 Task: Create a sound effect for a laser beam using the "Tremolo" effect.
Action: Mouse moved to (78, 2)
Screenshot: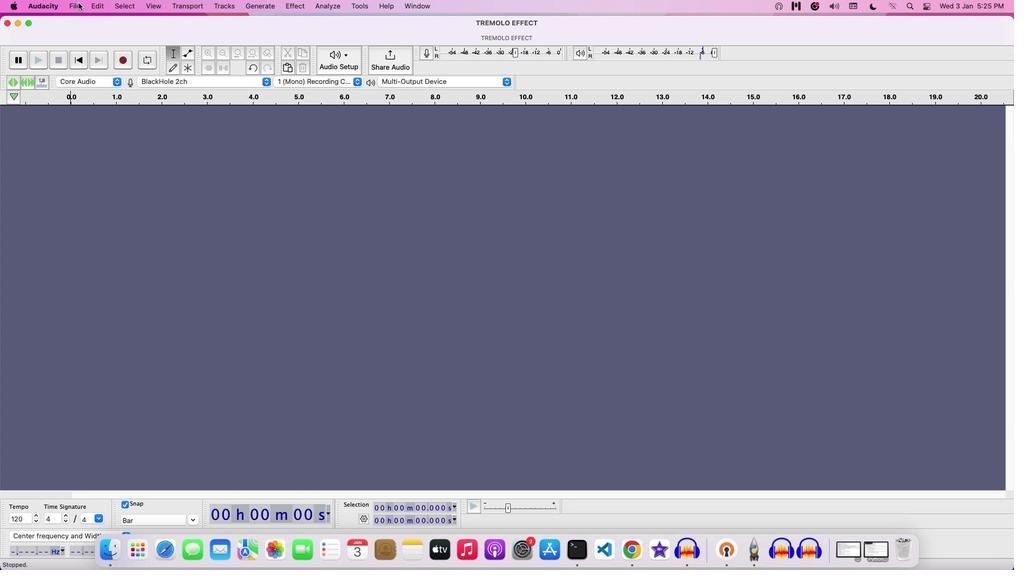 
Action: Mouse pressed left at (78, 2)
Screenshot: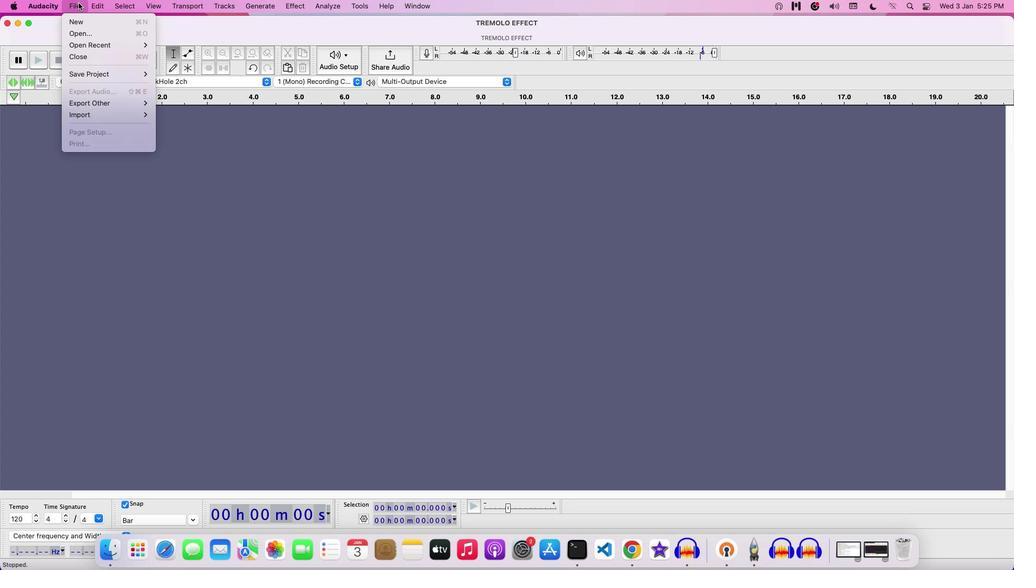 
Action: Mouse moved to (92, 36)
Screenshot: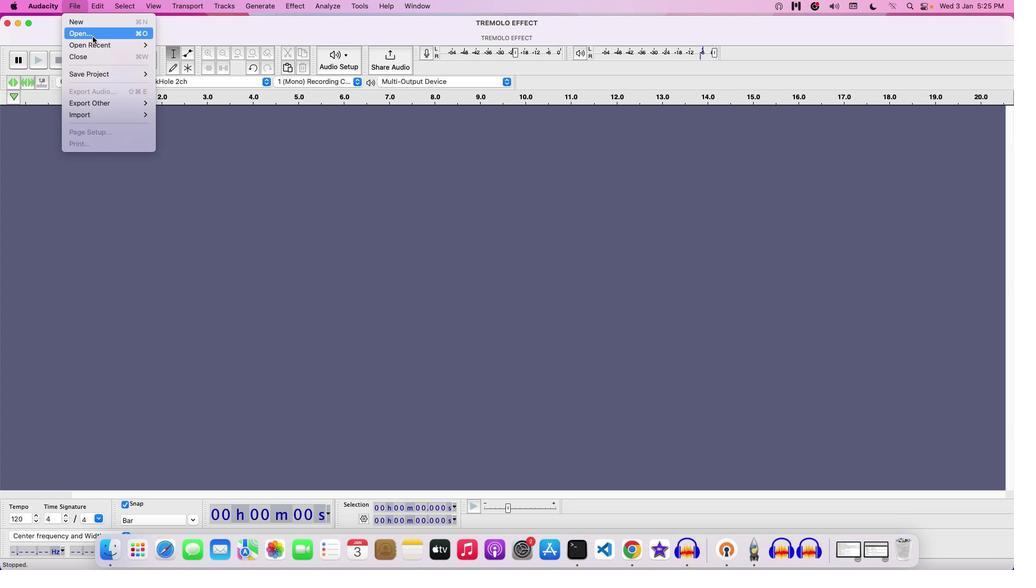 
Action: Mouse pressed left at (92, 36)
Screenshot: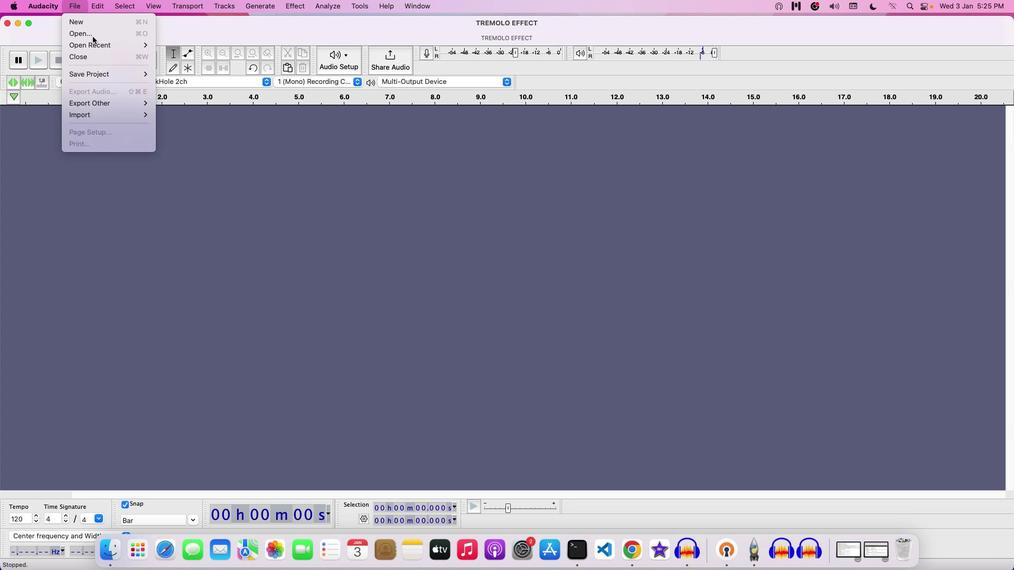 
Action: Mouse moved to (536, 115)
Screenshot: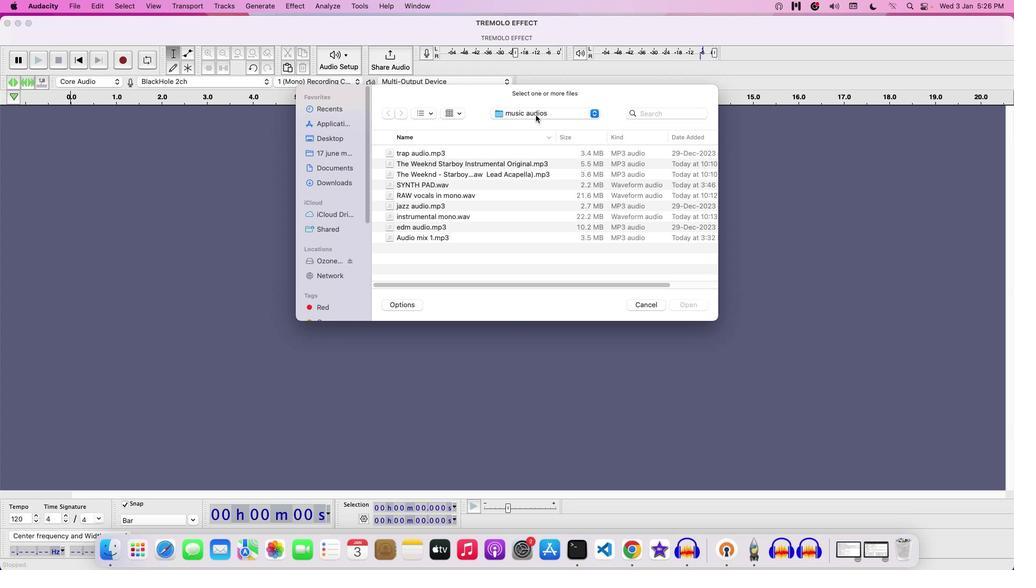 
Action: Mouse pressed left at (536, 115)
Screenshot: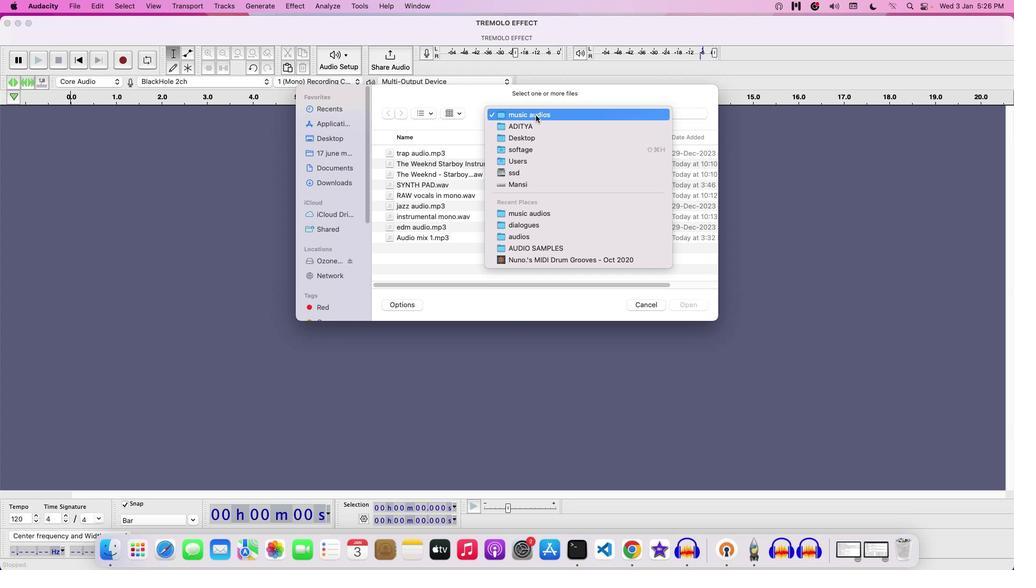 
Action: Mouse moved to (531, 125)
Screenshot: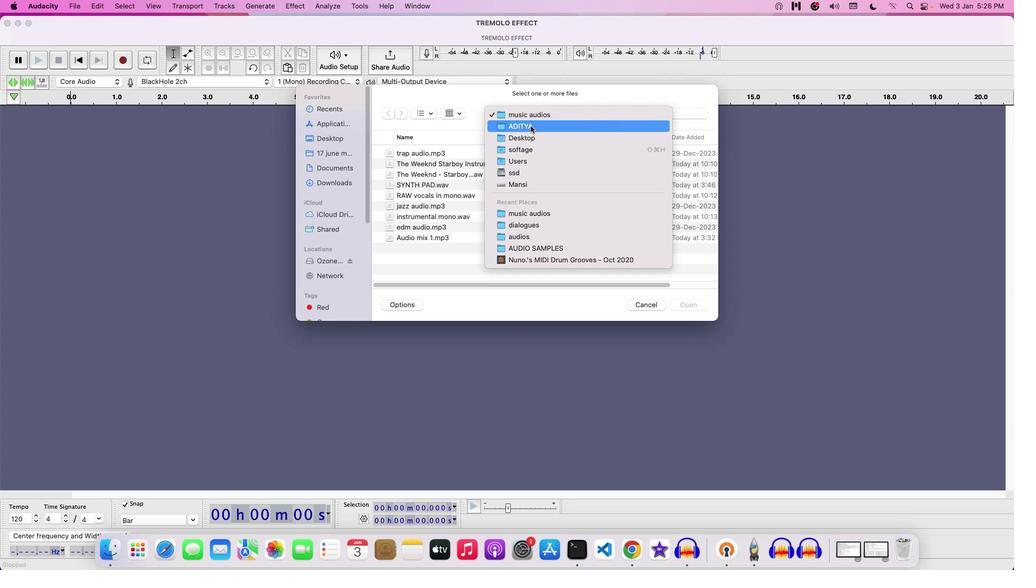 
Action: Mouse pressed left at (531, 125)
Screenshot: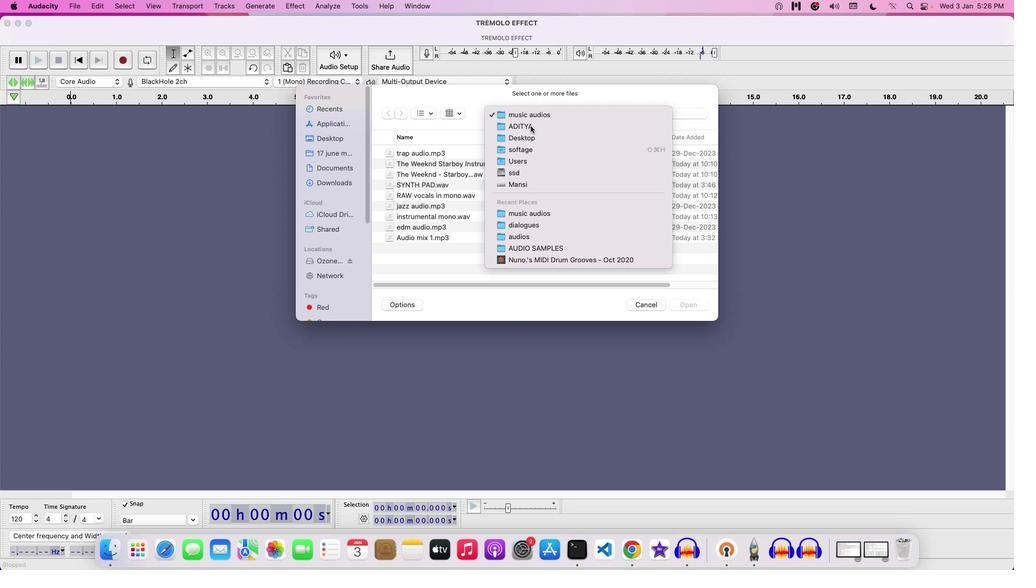 
Action: Mouse moved to (414, 270)
Screenshot: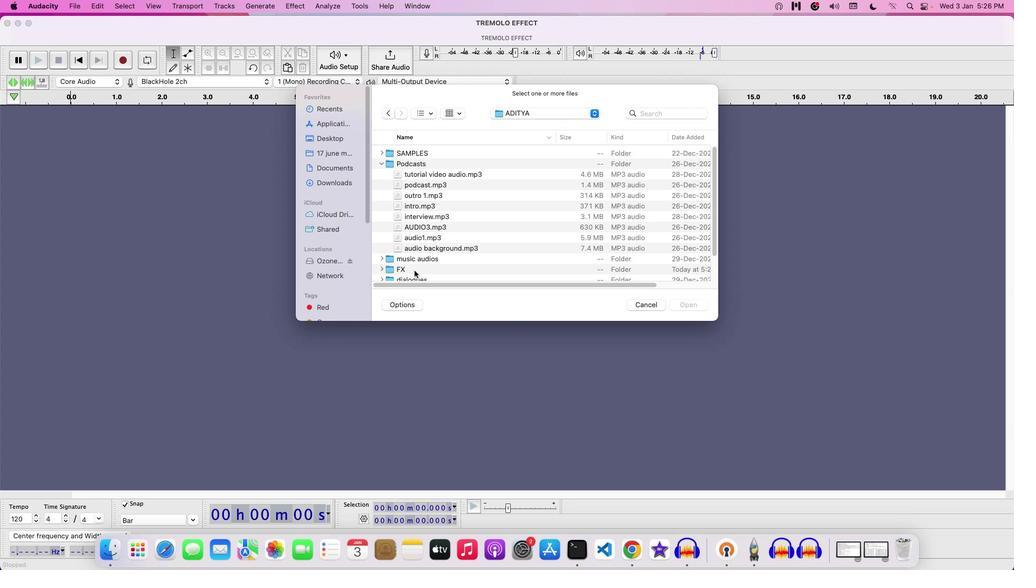 
Action: Mouse pressed left at (414, 270)
Screenshot: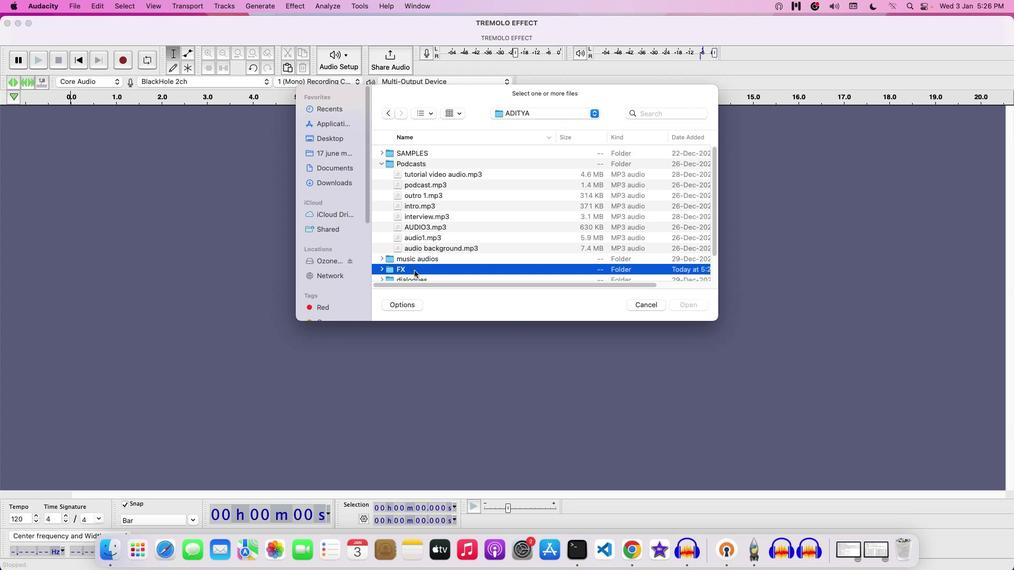 
Action: Mouse pressed left at (414, 270)
Screenshot: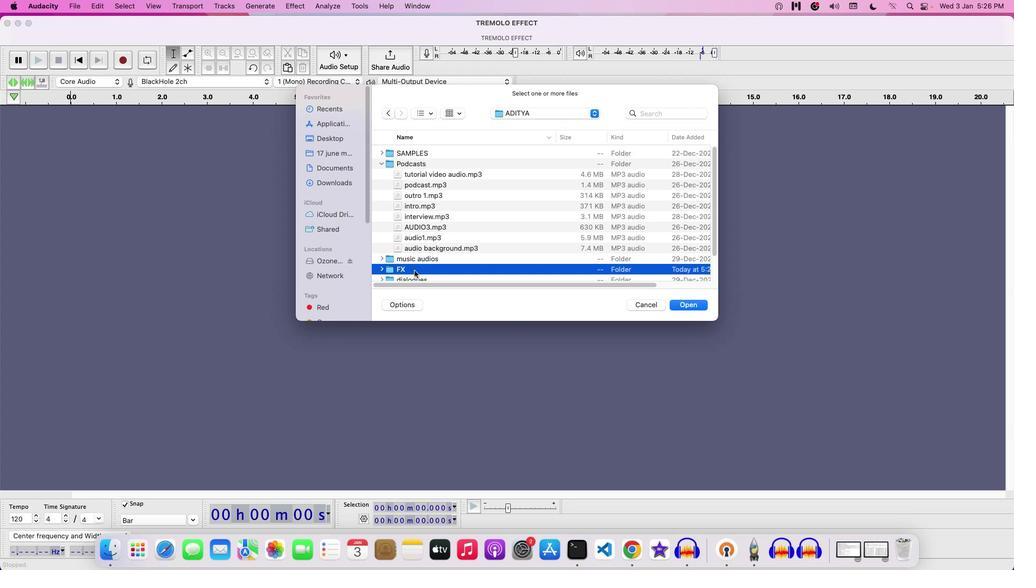 
Action: Mouse moved to (424, 154)
Screenshot: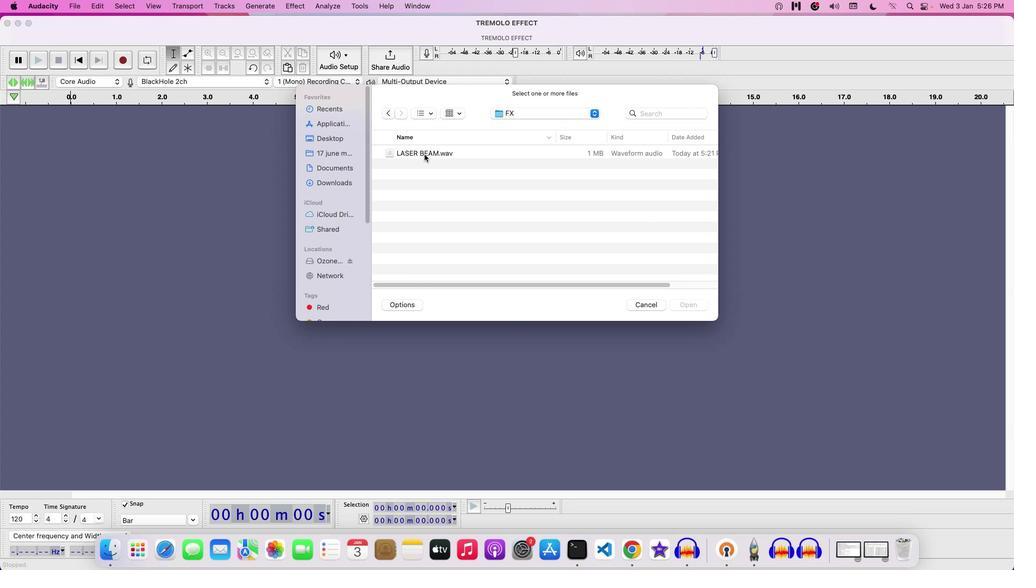 
Action: Mouse pressed left at (424, 154)
Screenshot: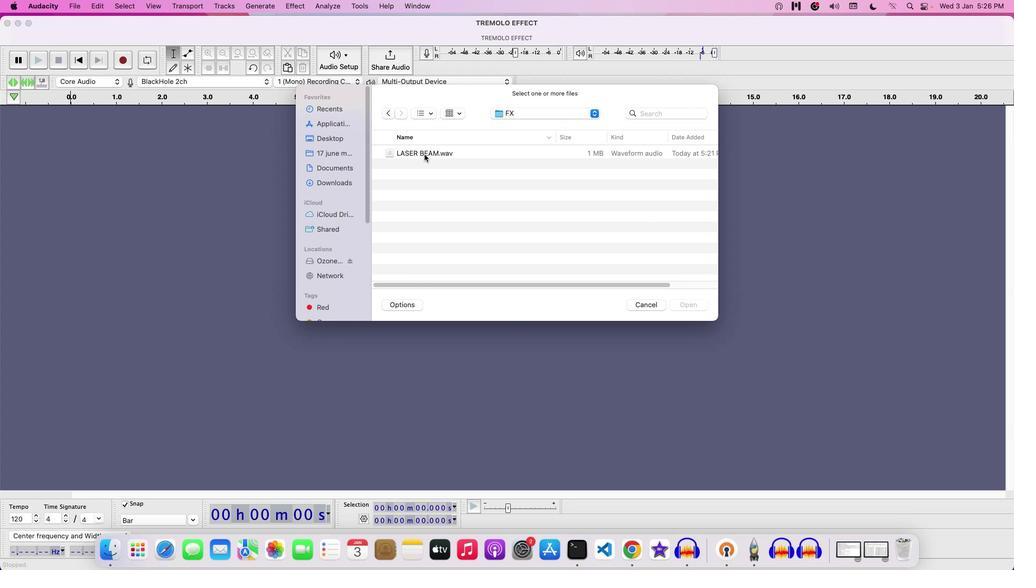 
Action: Mouse moved to (457, 150)
Screenshot: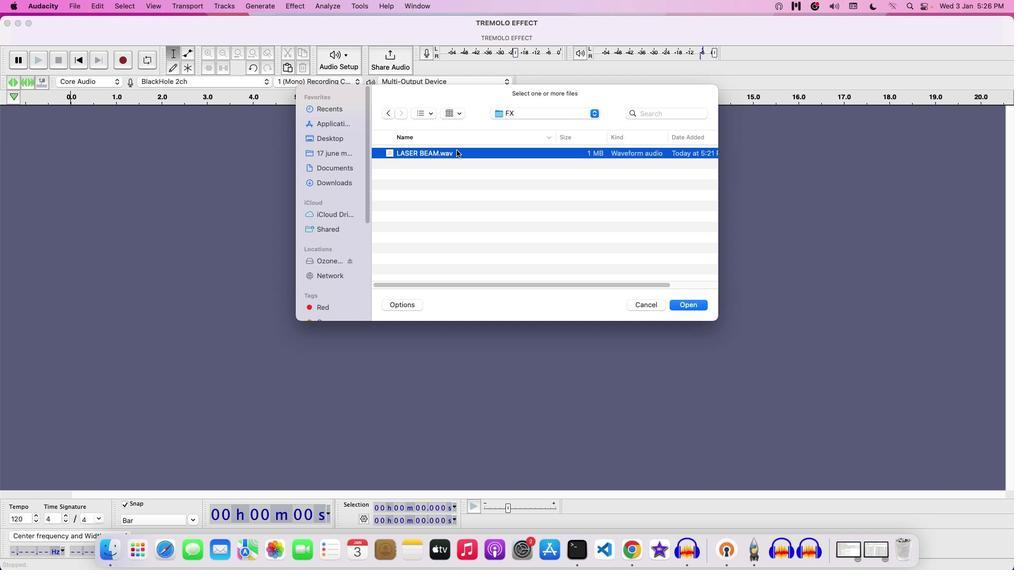 
Action: Mouse pressed left at (457, 150)
Screenshot: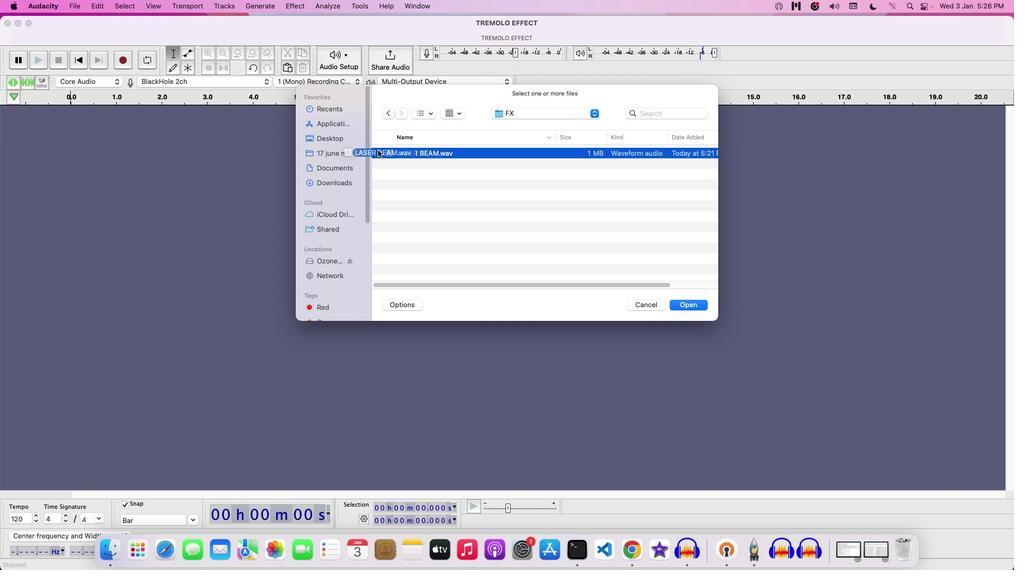 
Action: Mouse moved to (652, 305)
Screenshot: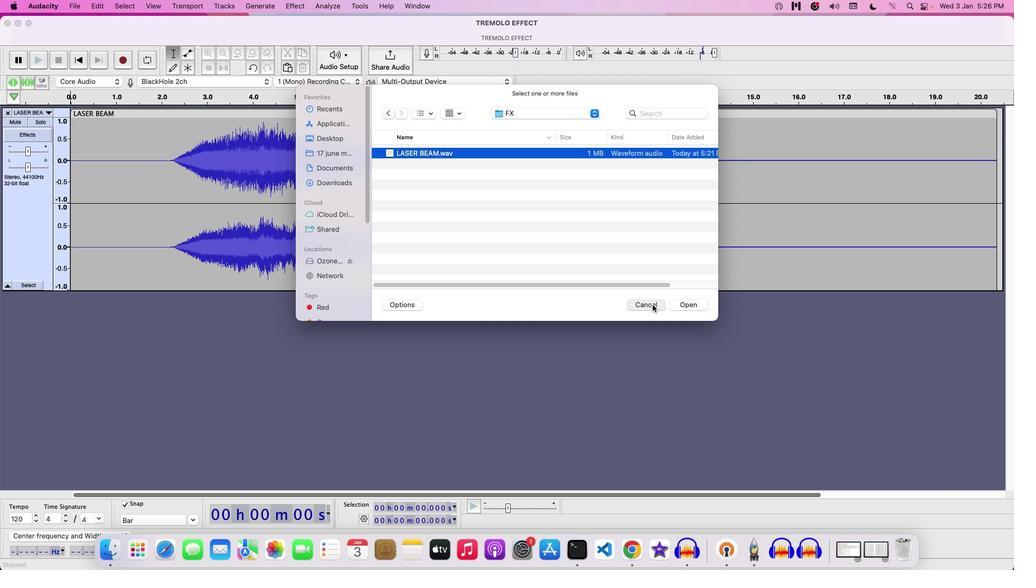 
Action: Mouse pressed left at (652, 305)
Screenshot: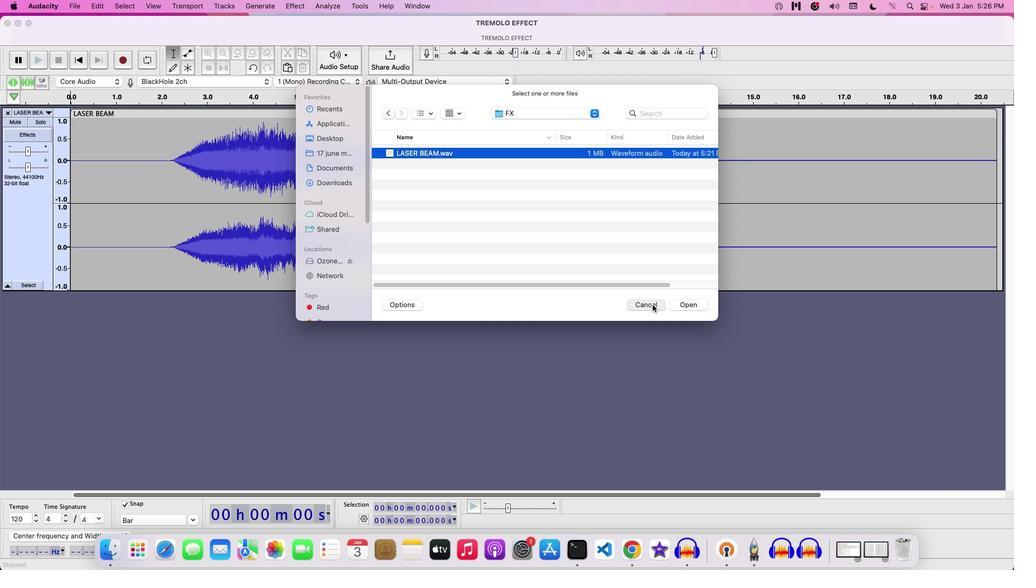 
Action: Mouse moved to (72, 127)
Screenshot: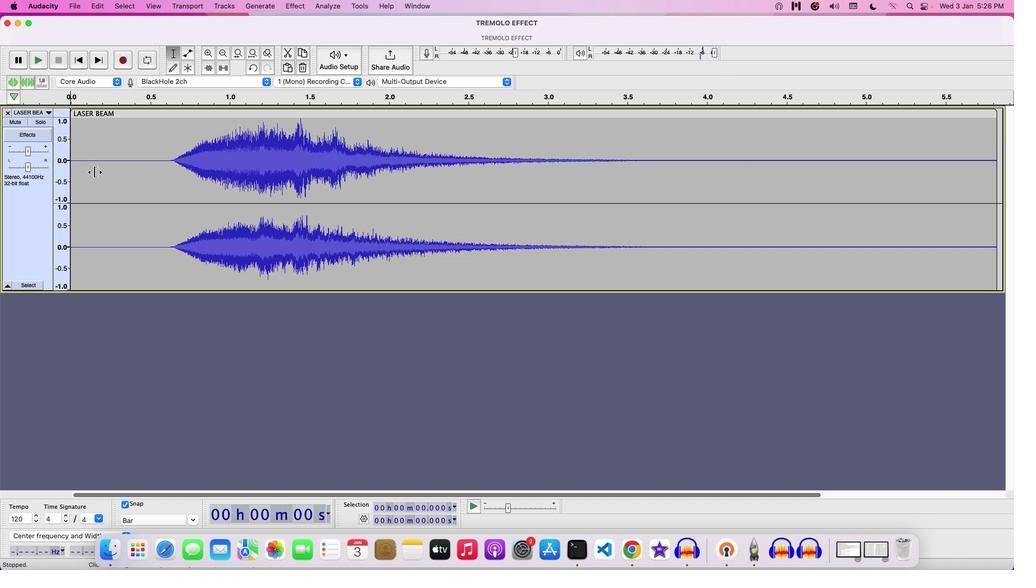 
Action: Key pressed Key.space
Screenshot: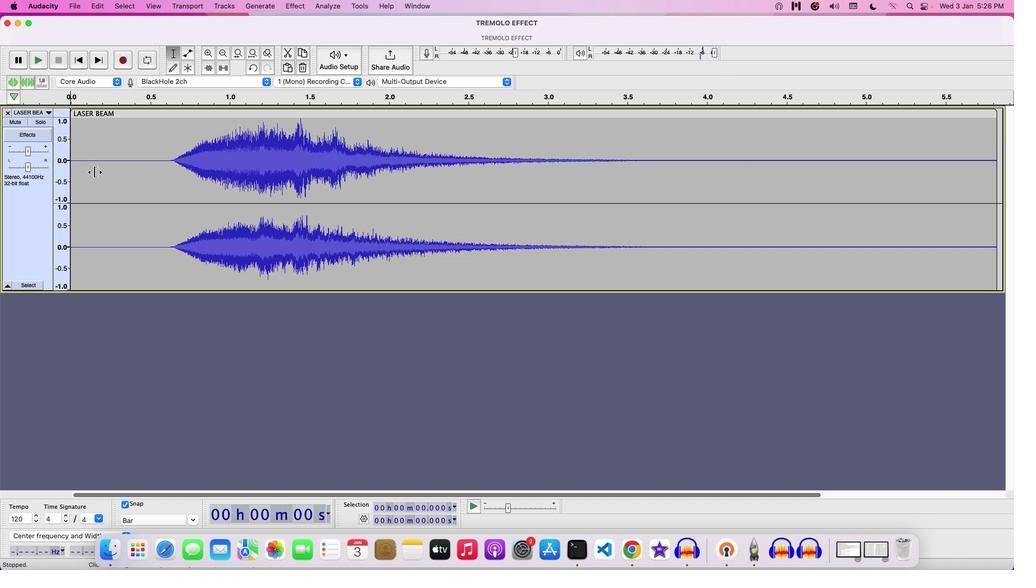 
Action: Mouse moved to (34, 208)
Screenshot: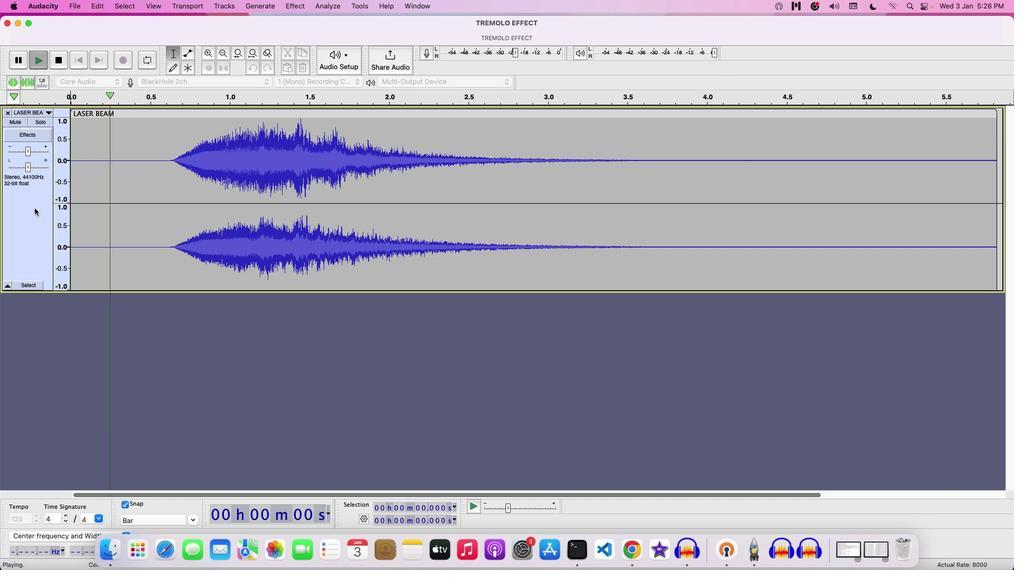 
Action: Mouse pressed left at (34, 208)
Screenshot: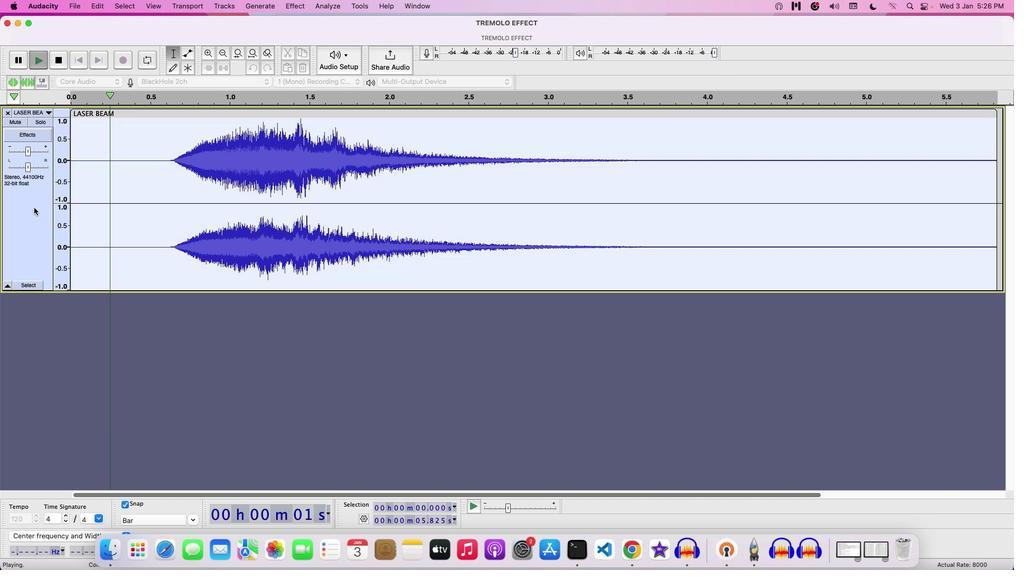 
Action: Mouse moved to (34, 207)
Screenshot: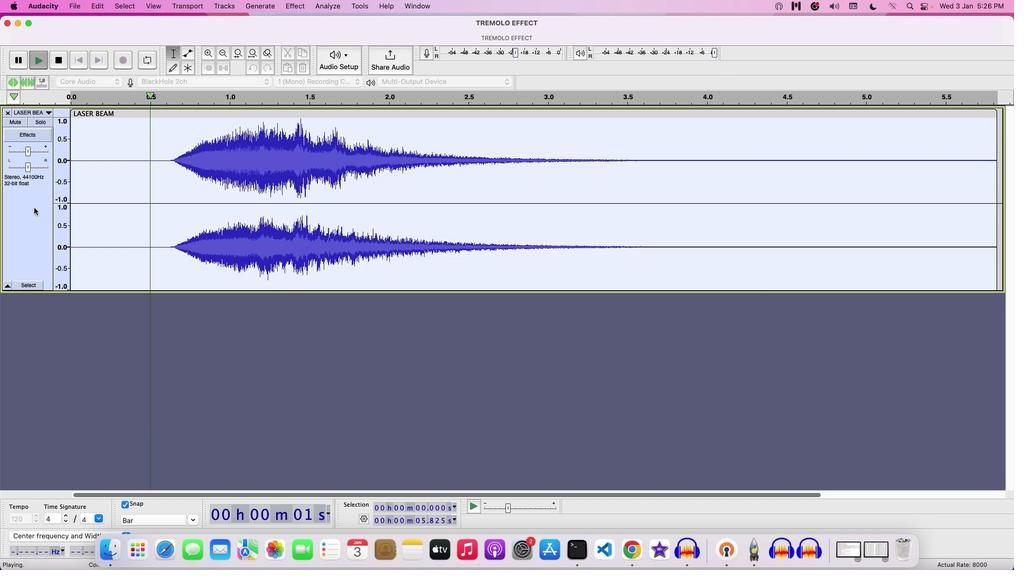 
Action: Mouse pressed left at (34, 207)
Screenshot: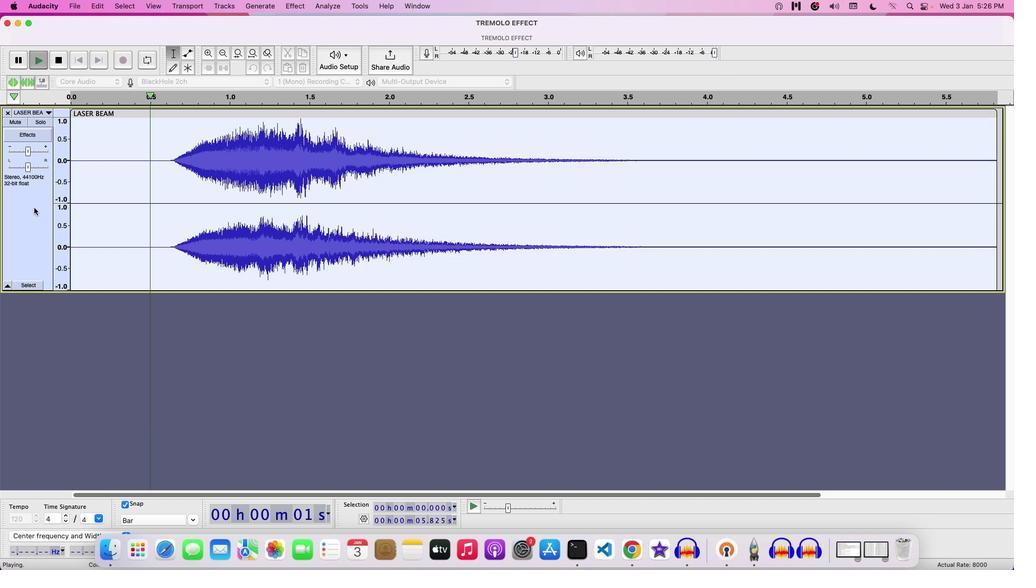 
Action: Mouse moved to (381, 151)
Screenshot: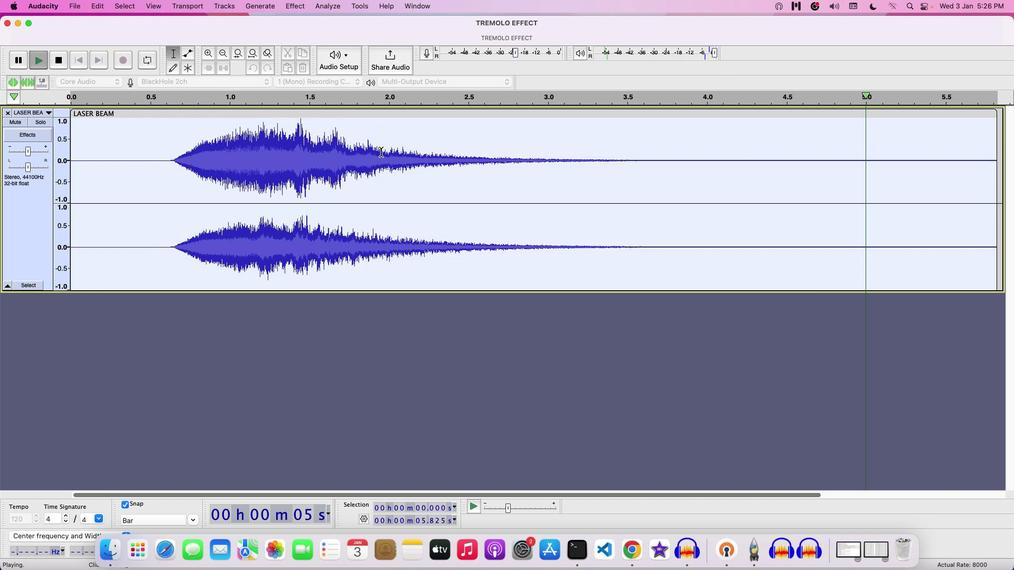 
Action: Key pressed Key.space
Screenshot: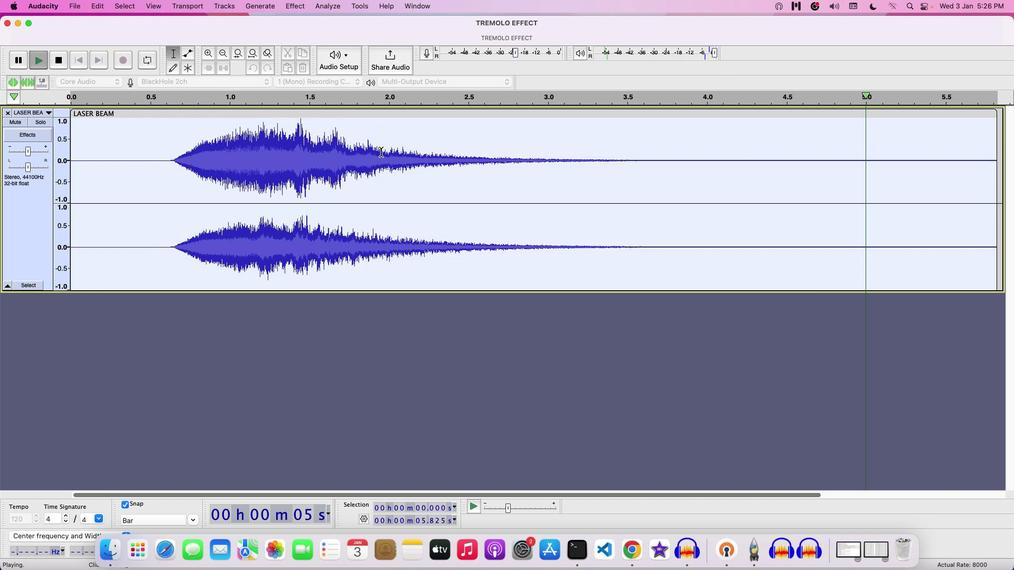 
Action: Mouse moved to (303, 5)
Screenshot: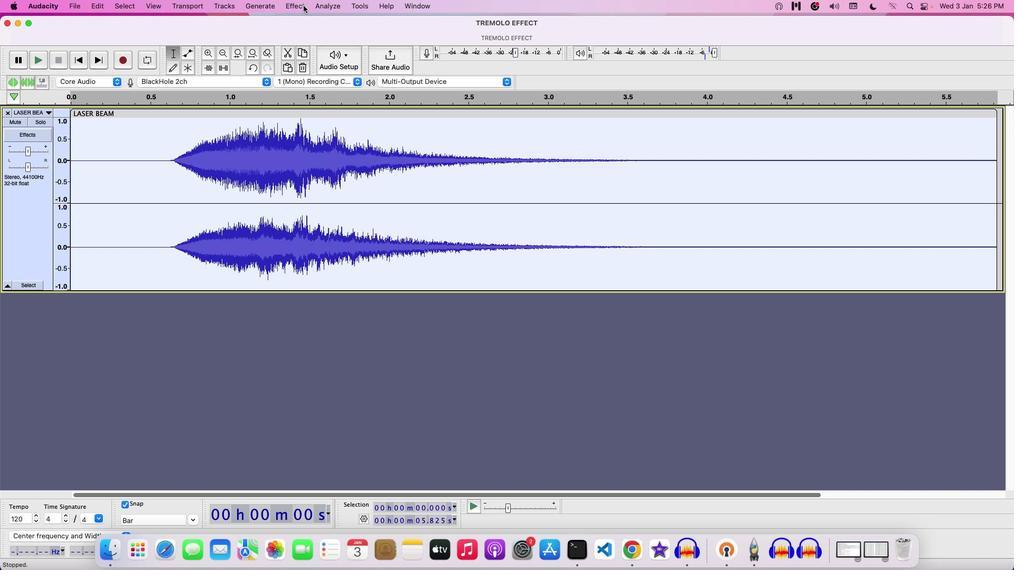 
Action: Mouse pressed left at (303, 5)
Screenshot: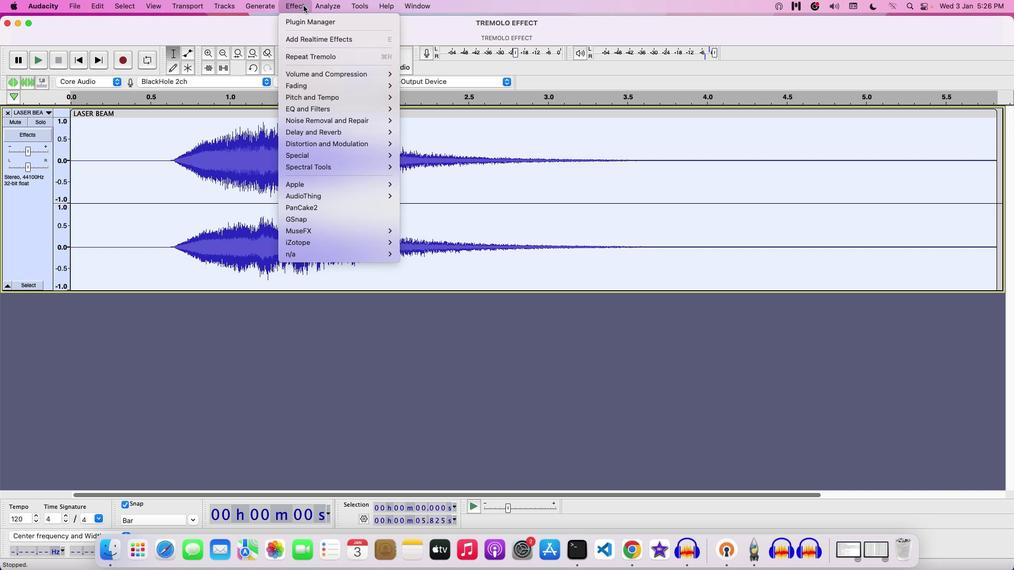 
Action: Mouse moved to (441, 167)
Screenshot: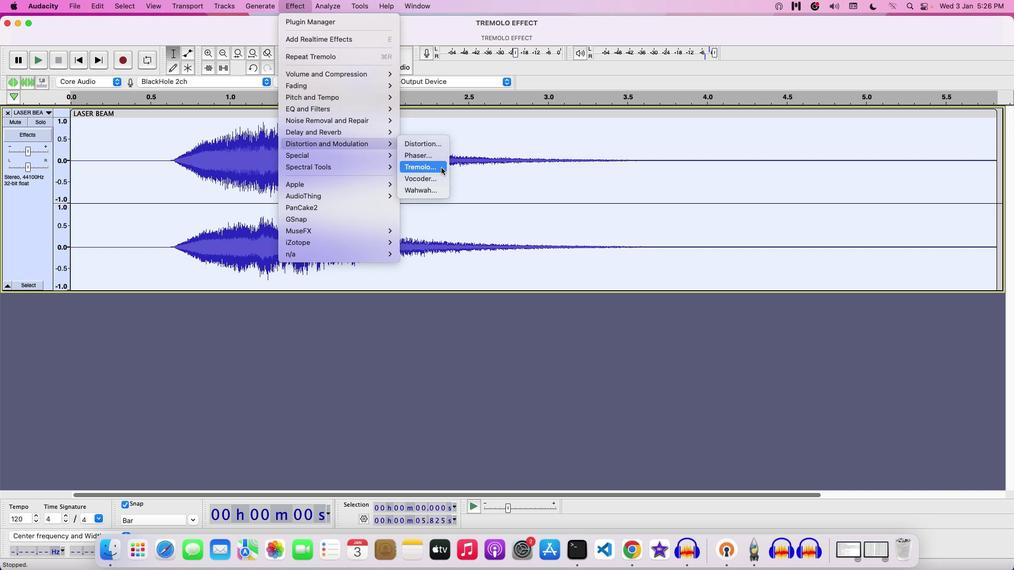 
Action: Mouse pressed left at (441, 167)
Screenshot: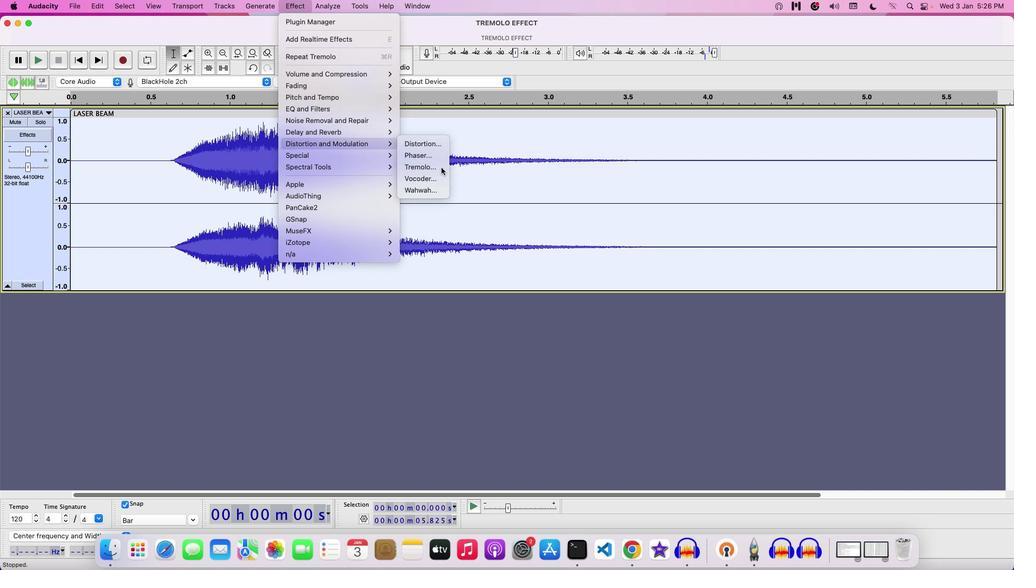 
Action: Mouse moved to (585, 301)
Screenshot: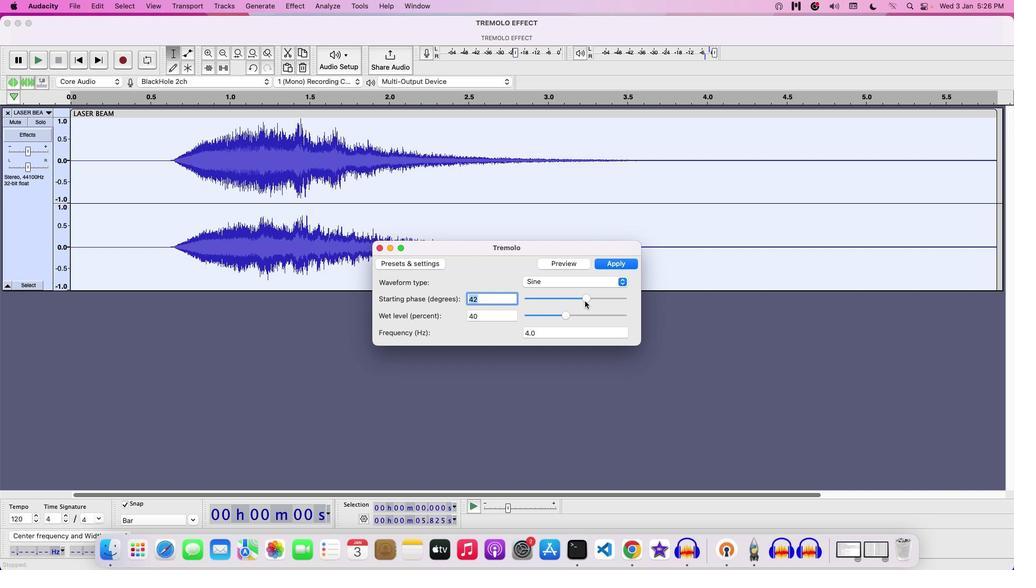 
Action: Mouse pressed left at (585, 301)
Screenshot: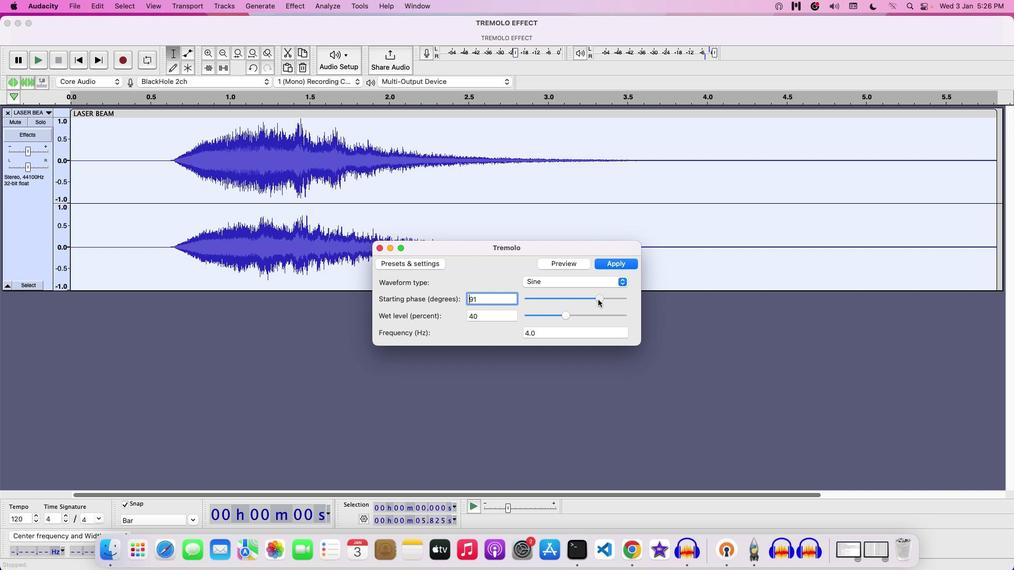 
Action: Mouse moved to (578, 262)
Screenshot: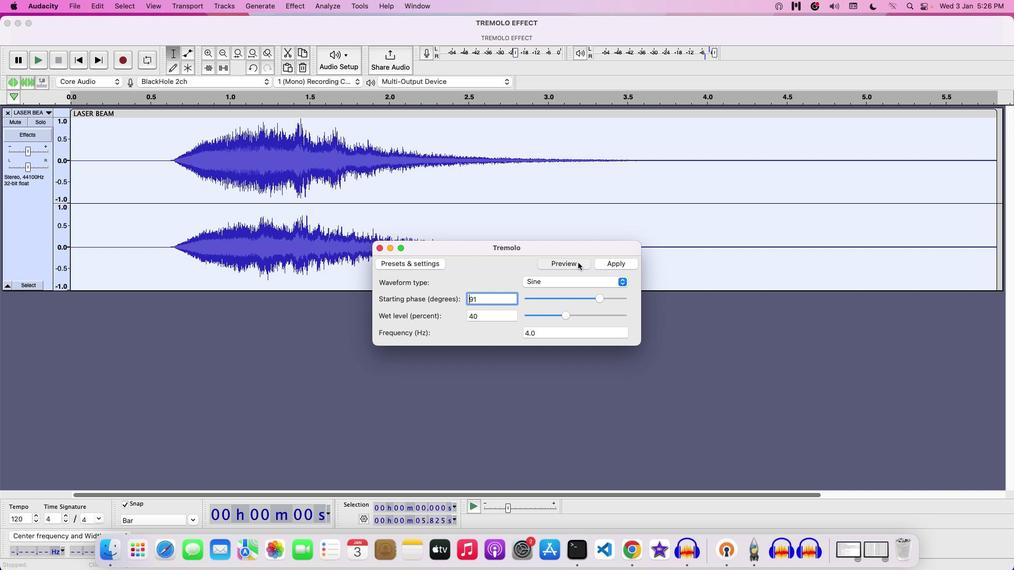 
Action: Mouse pressed left at (578, 262)
Screenshot: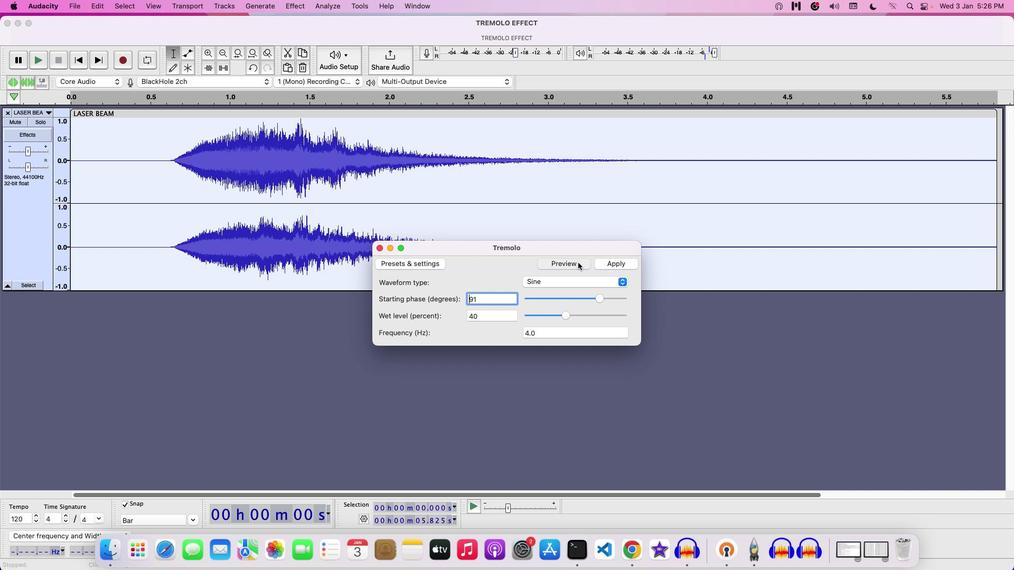 
Action: Mouse moved to (614, 261)
Screenshot: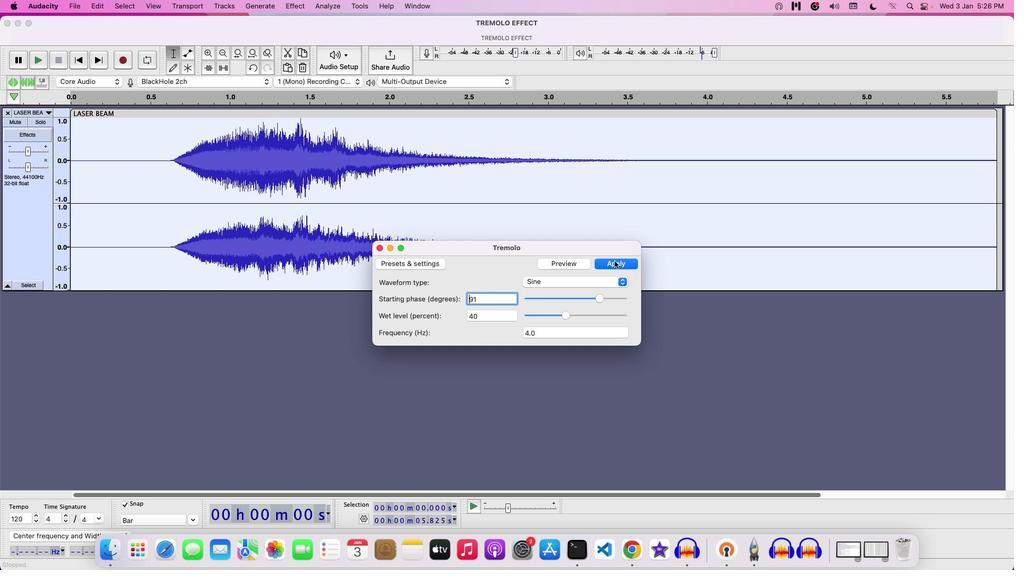 
Action: Mouse pressed left at (614, 261)
Screenshot: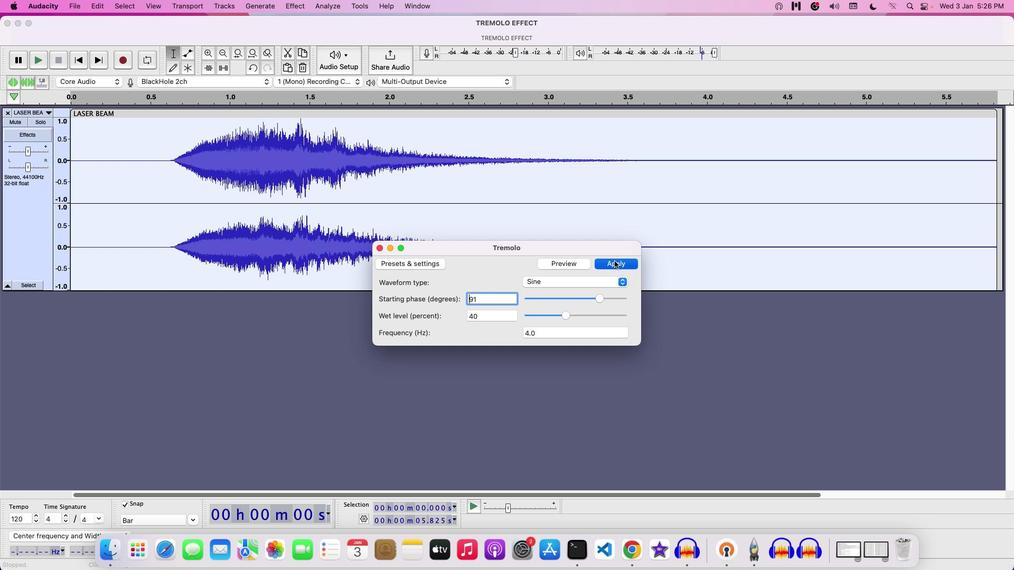 
Action: Key pressed Key.space
Screenshot: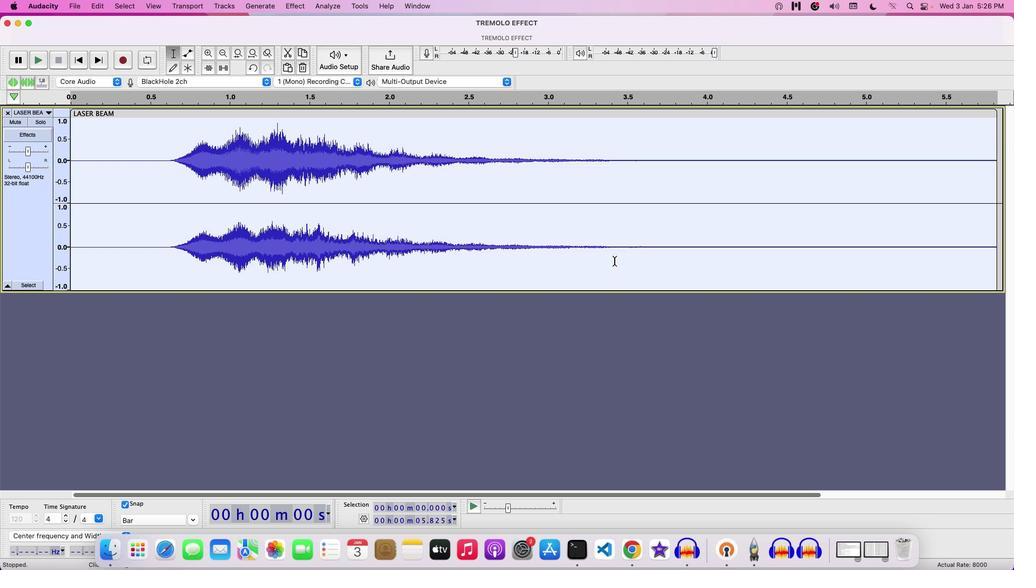 
Action: Mouse moved to (496, 170)
Screenshot: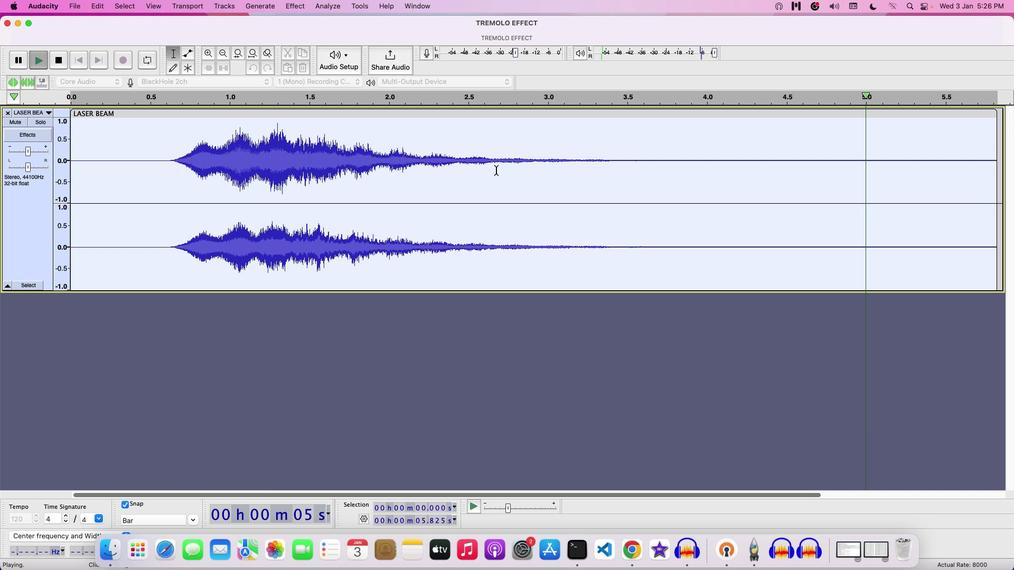 
Action: Key pressed Key.space
Screenshot: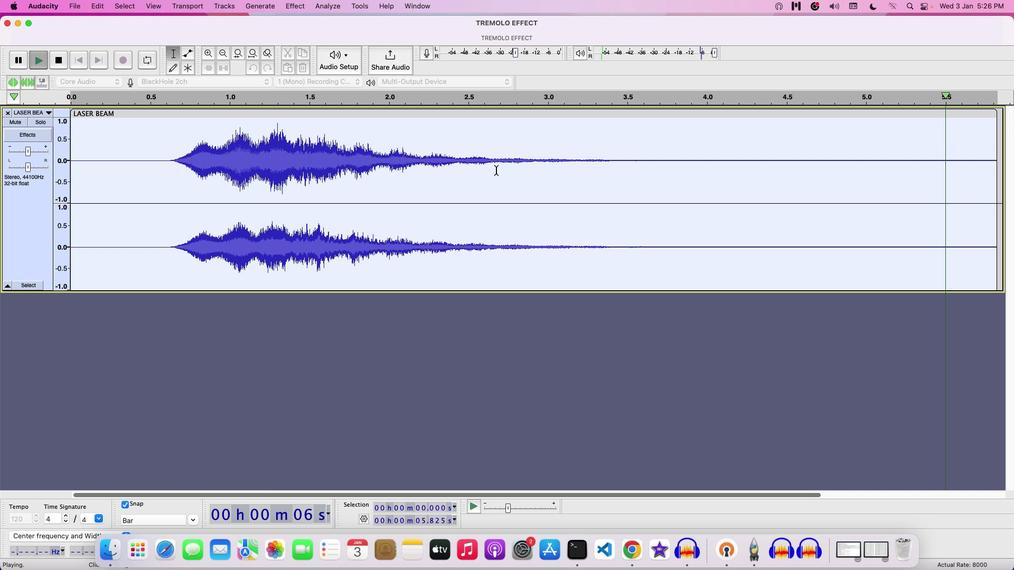 
Action: Mouse moved to (80, 5)
Screenshot: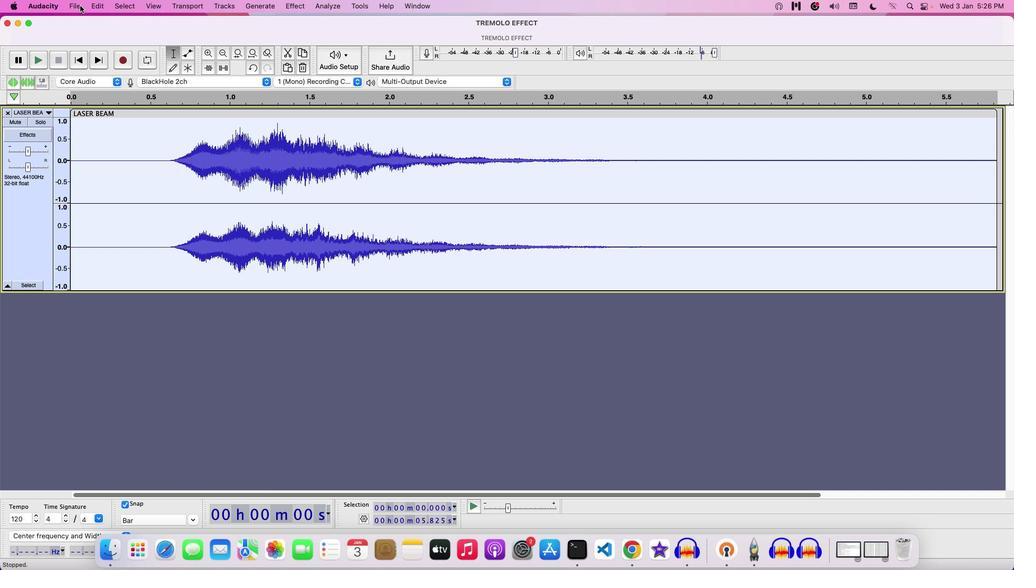 
Action: Mouse pressed left at (80, 5)
Screenshot: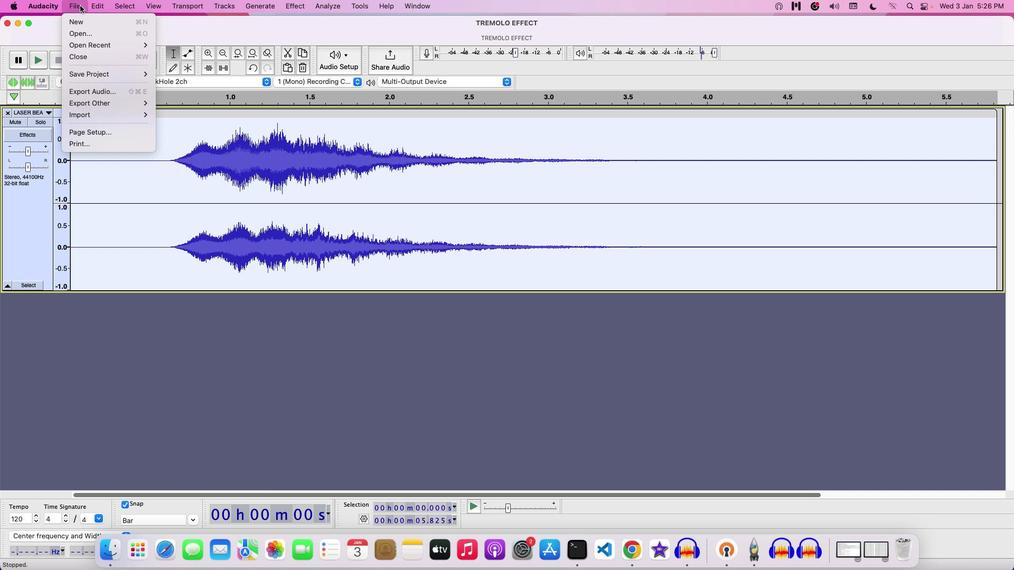 
Action: Mouse moved to (90, 76)
Screenshot: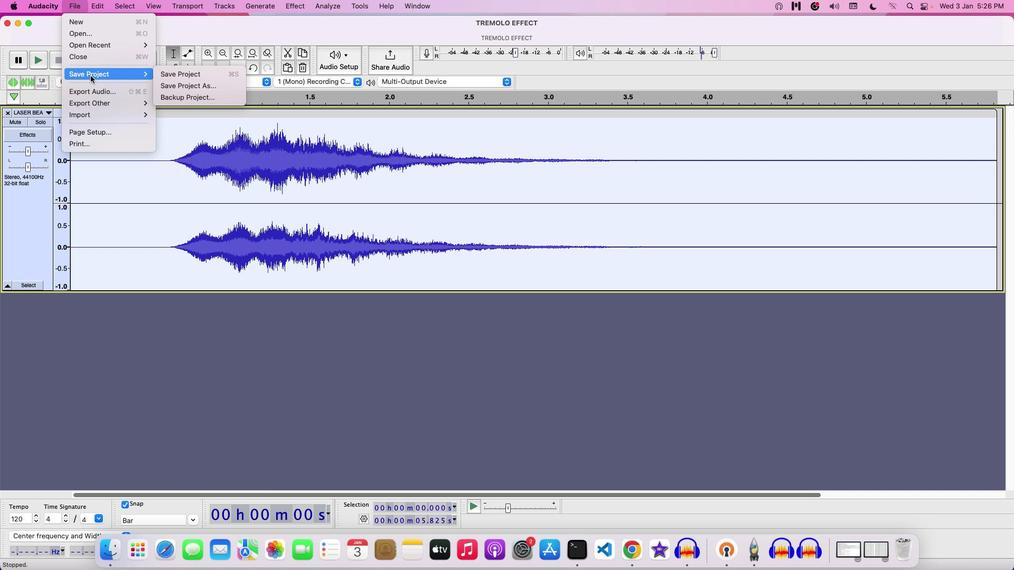 
Action: Mouse pressed left at (90, 76)
Screenshot: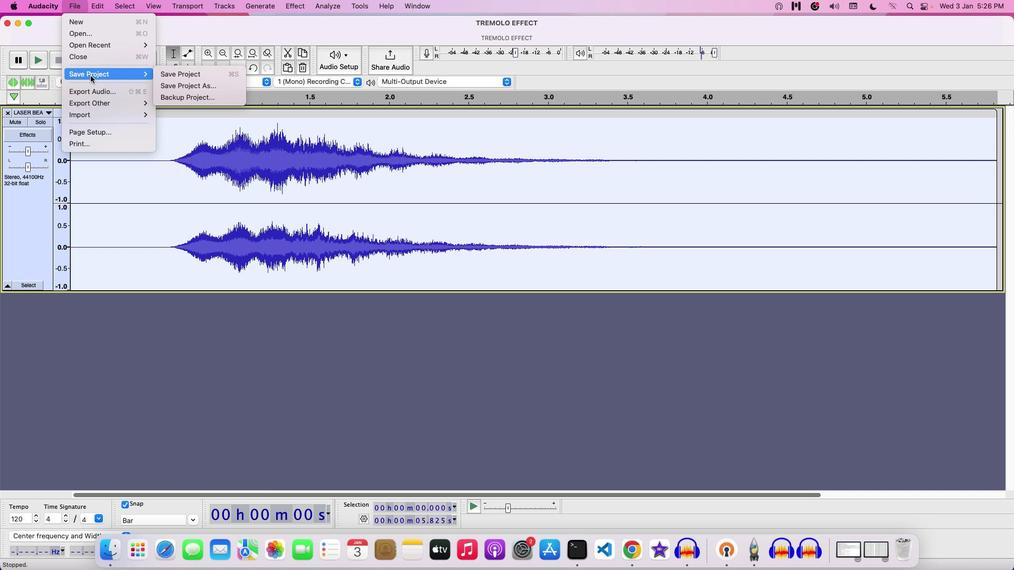 
Action: Mouse moved to (192, 85)
Screenshot: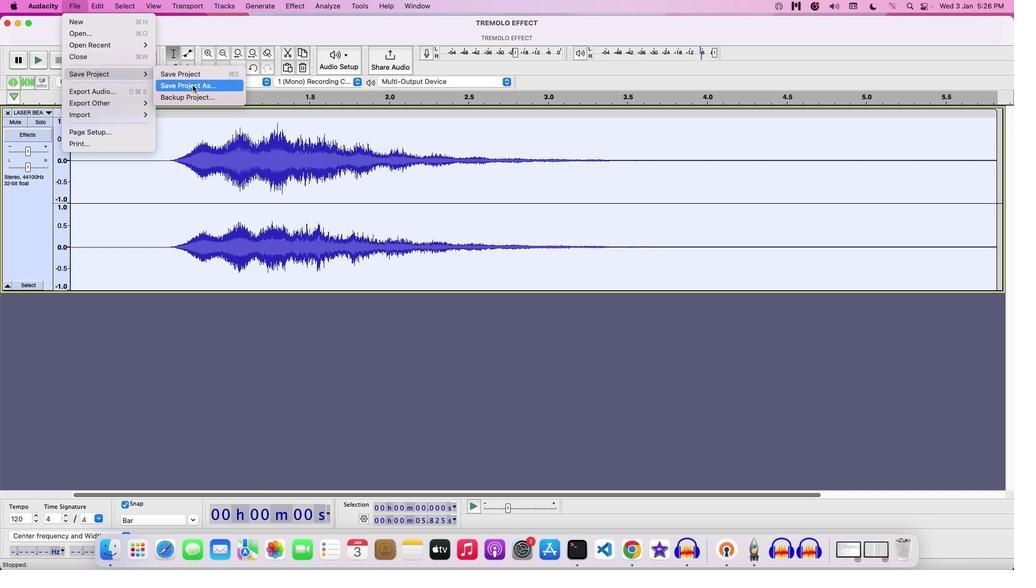 
Action: Mouse pressed left at (192, 85)
Screenshot: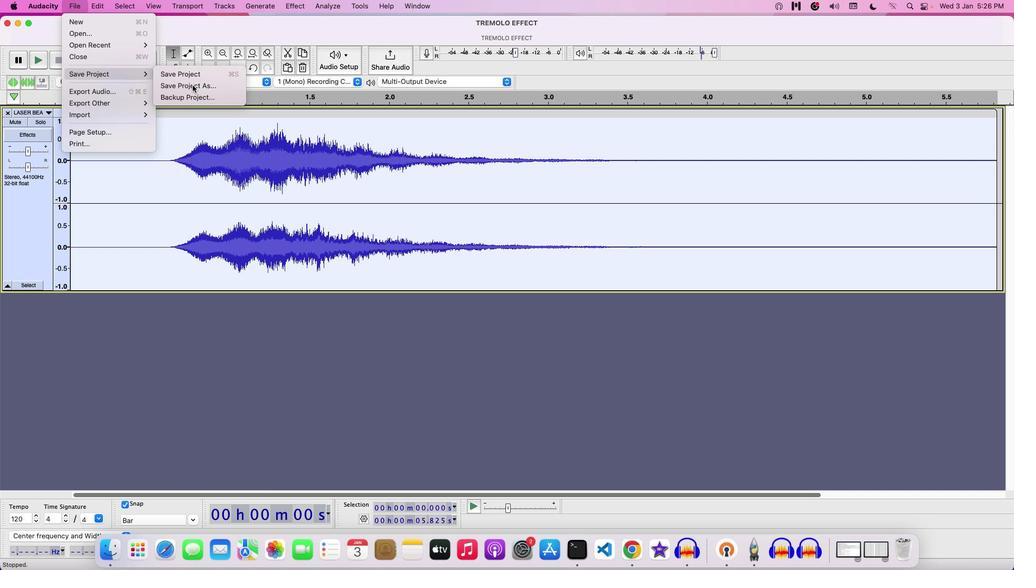 
Action: Mouse moved to (510, 151)
Screenshot: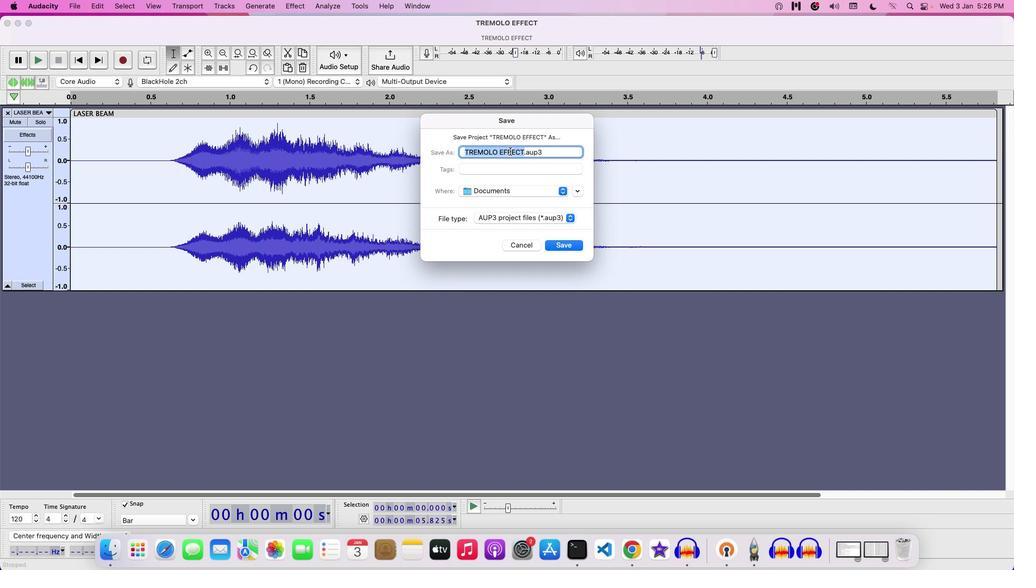 
Action: Mouse pressed left at (510, 151)
Screenshot: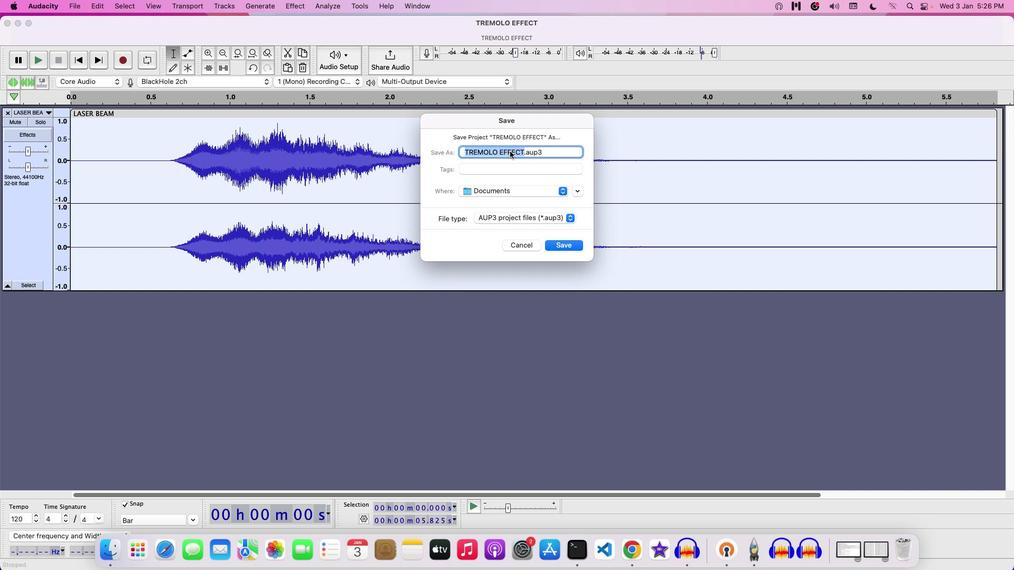 
Action: Mouse moved to (520, 150)
Screenshot: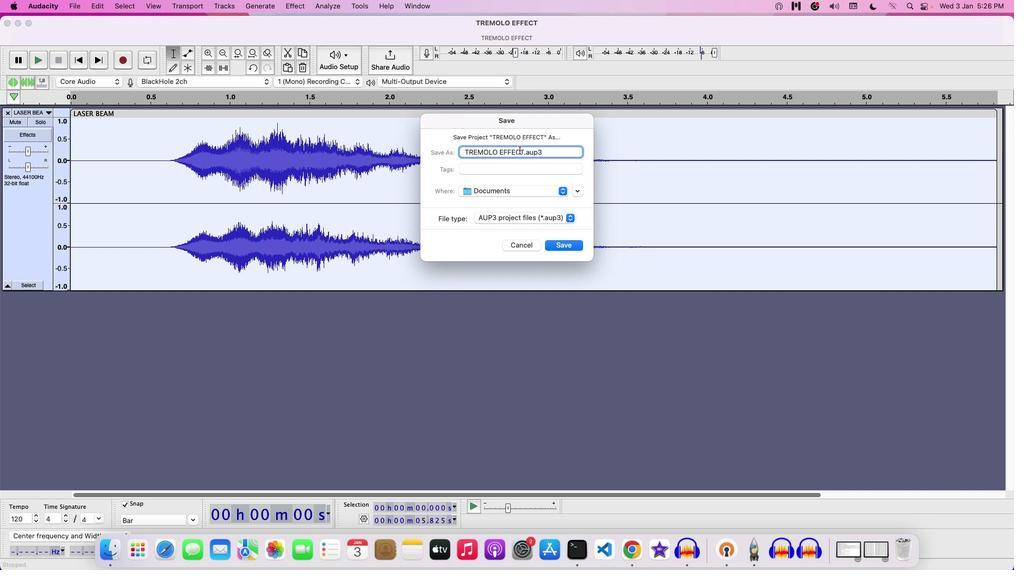 
Action: Mouse pressed left at (520, 150)
Screenshot: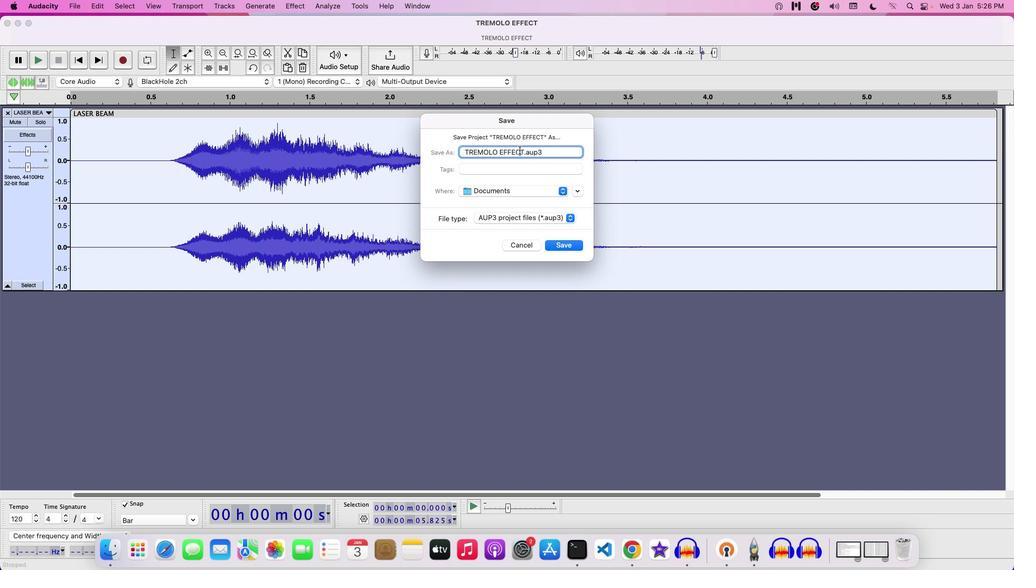 
Action: Mouse moved to (523, 150)
Screenshot: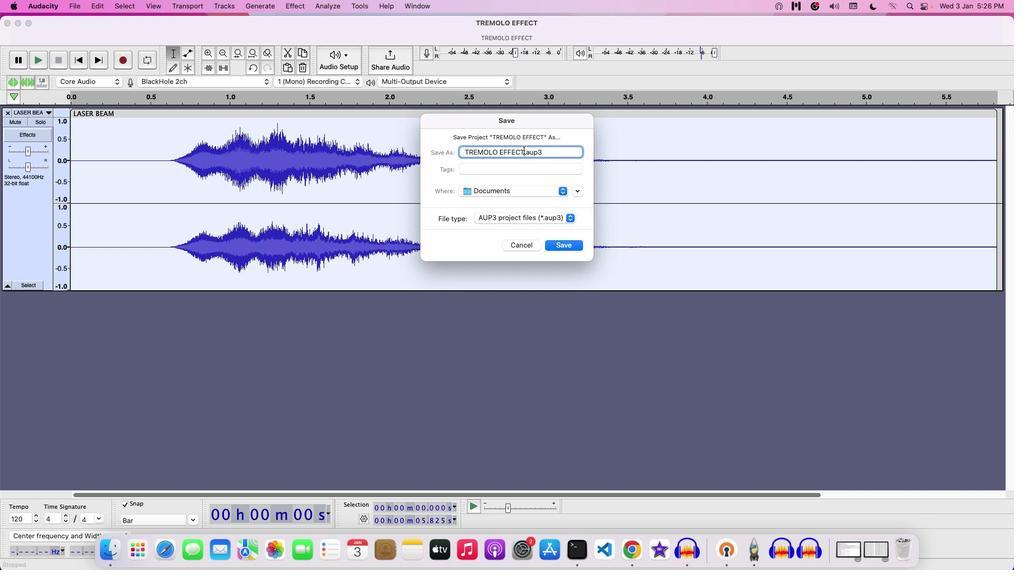 
Action: Mouse pressed left at (523, 150)
Screenshot: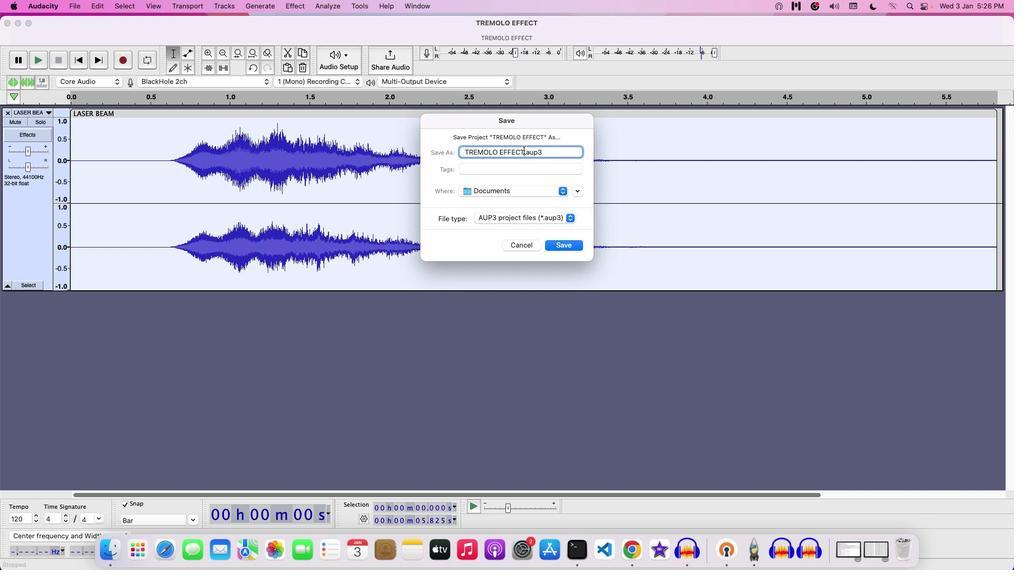 
Action: Mouse moved to (546, 148)
Screenshot: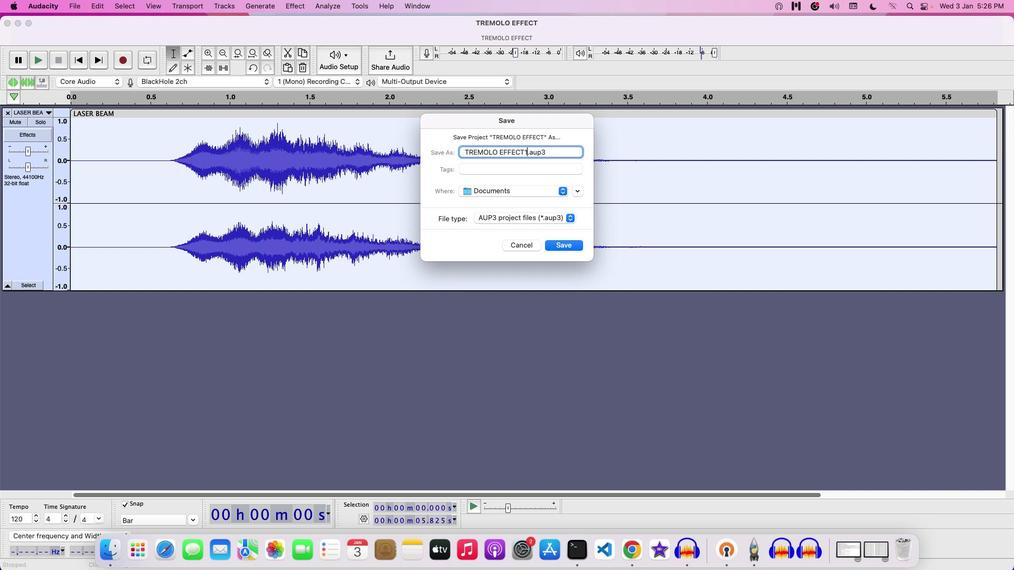 
Action: Key pressed '1'
Screenshot: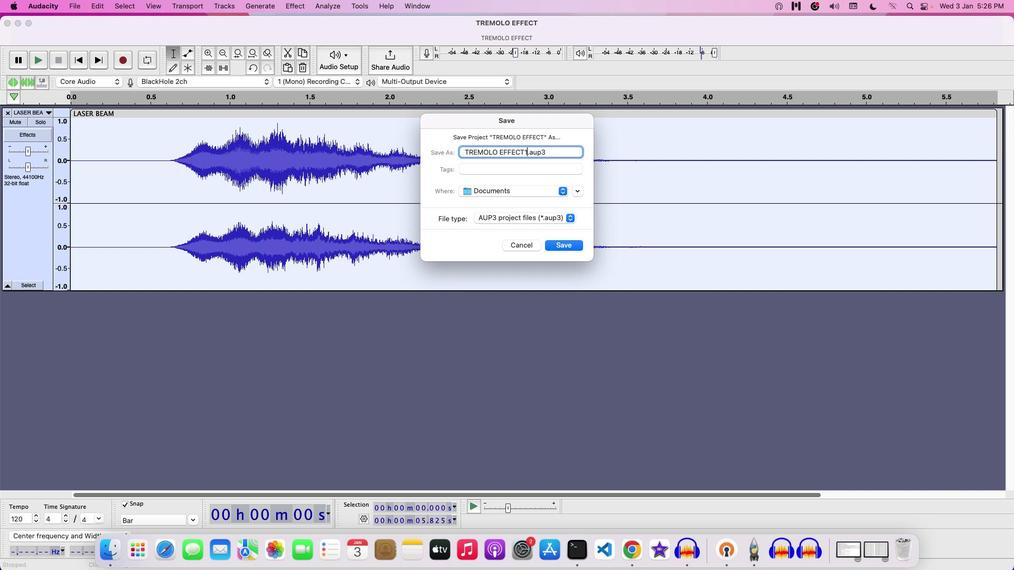
Action: Mouse moved to (563, 245)
Screenshot: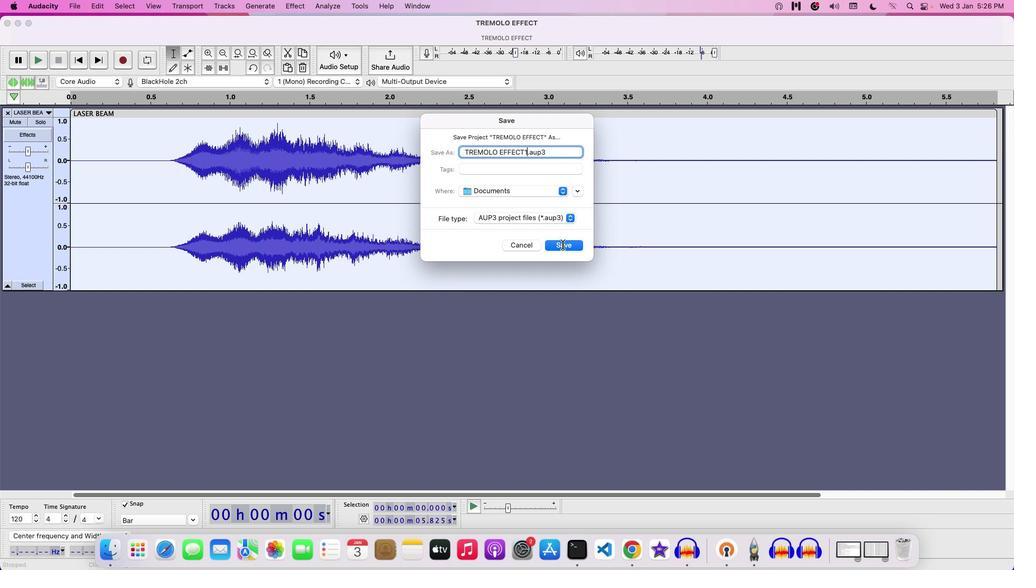 
Action: Mouse pressed left at (563, 245)
Screenshot: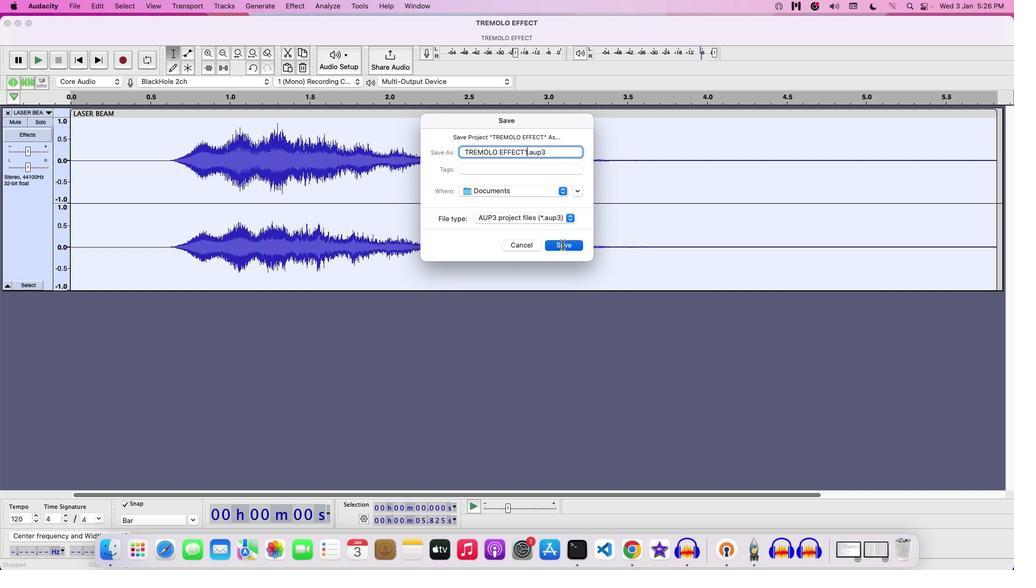 
Action: Mouse moved to (563, 244)
Screenshot: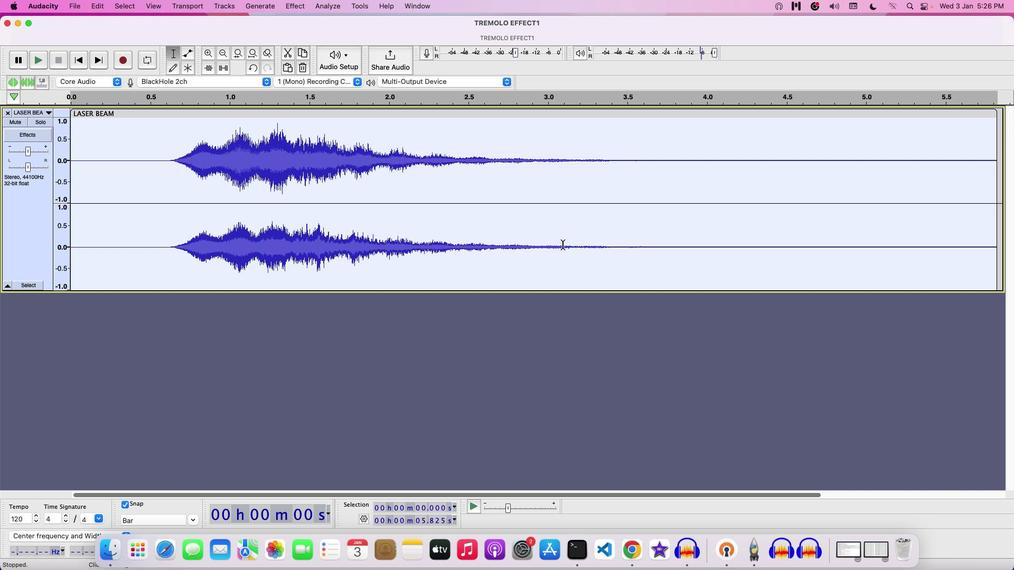 
